 Task: Select the criteria, the date is on or before "yesterday".
Action: Mouse moved to (220, 83)
Screenshot: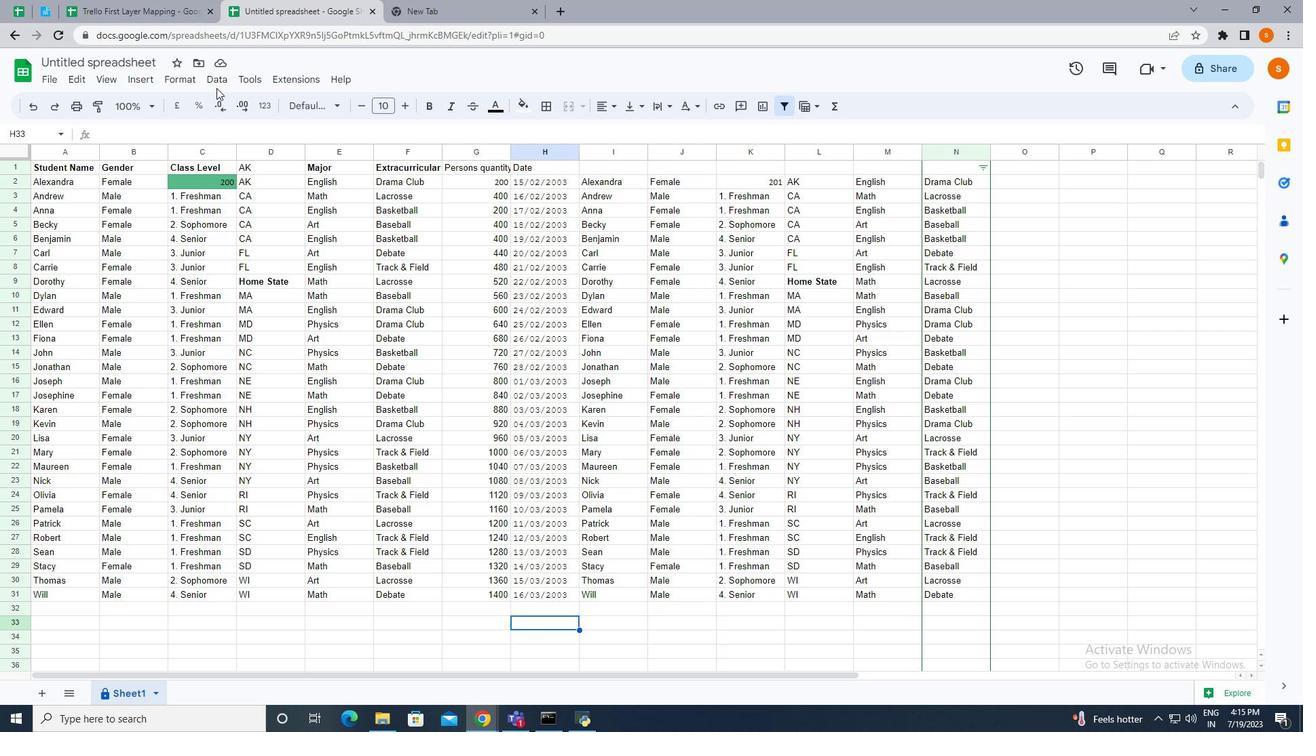 
Action: Mouse pressed left at (220, 83)
Screenshot: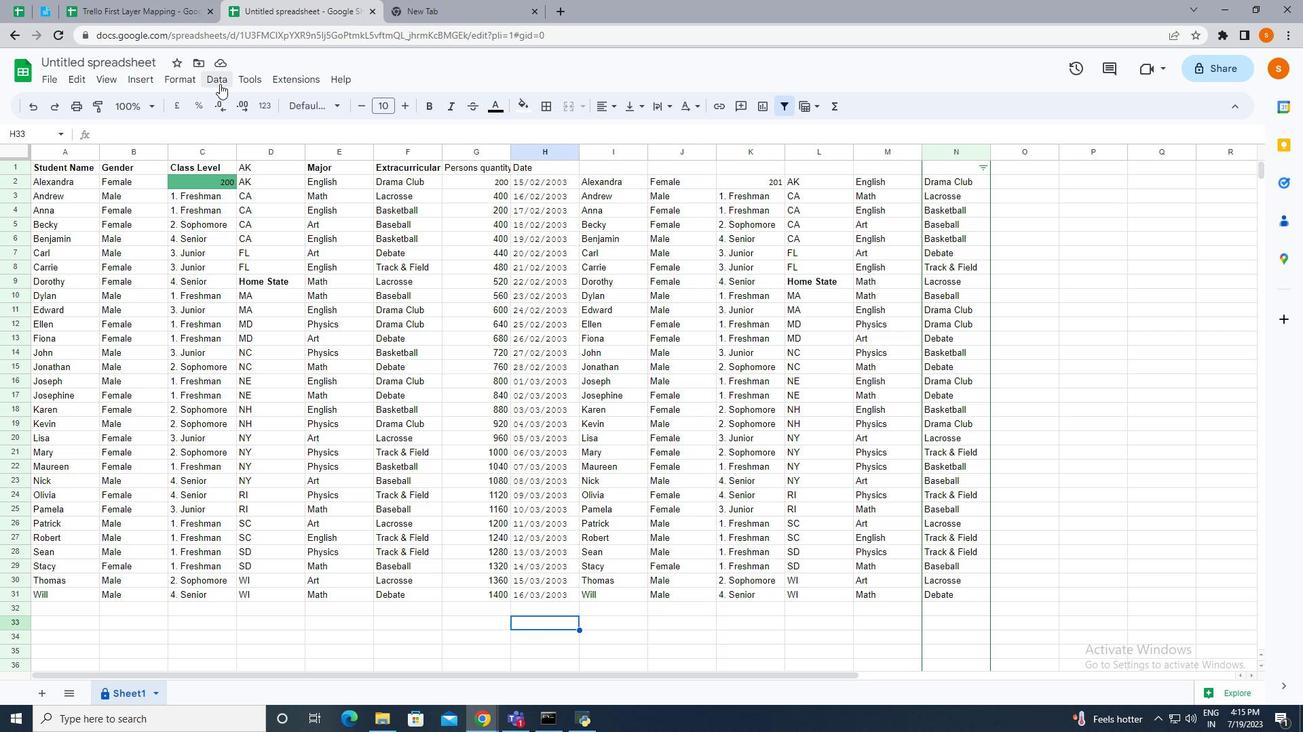 
Action: Mouse moved to (253, 351)
Screenshot: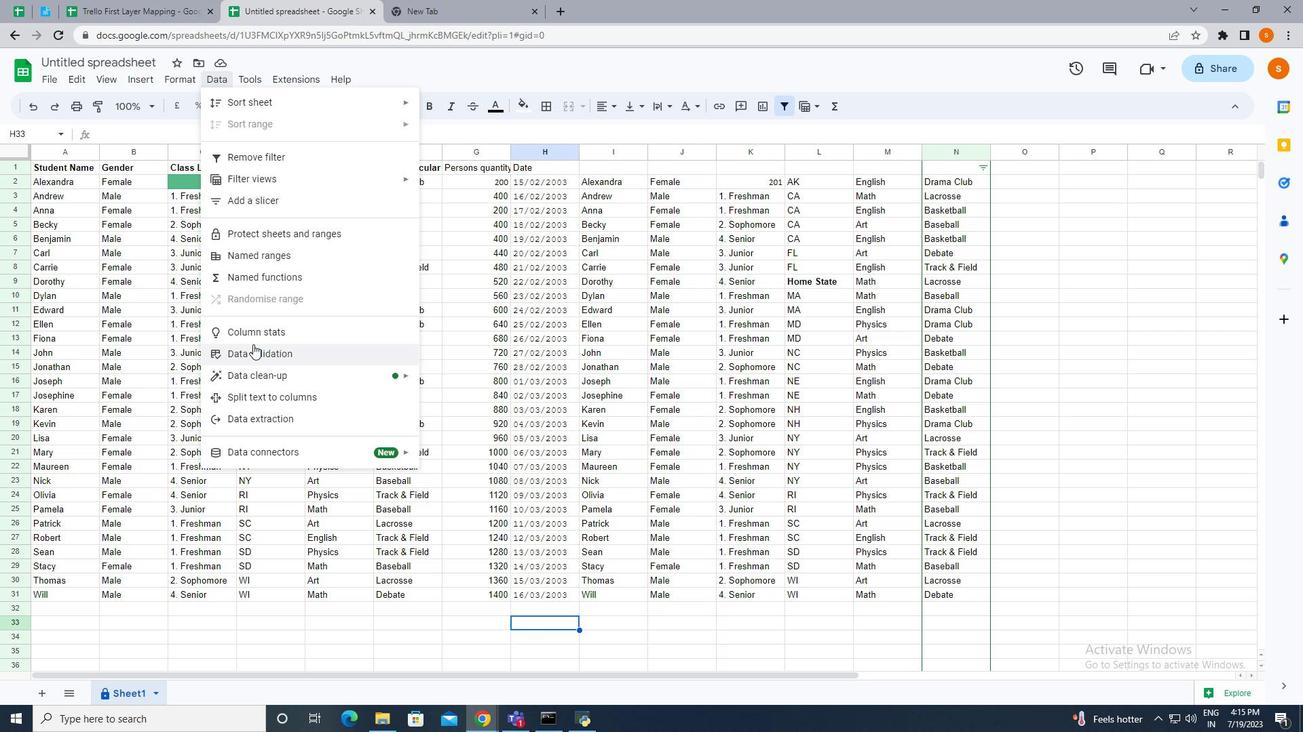 
Action: Mouse pressed left at (253, 351)
Screenshot: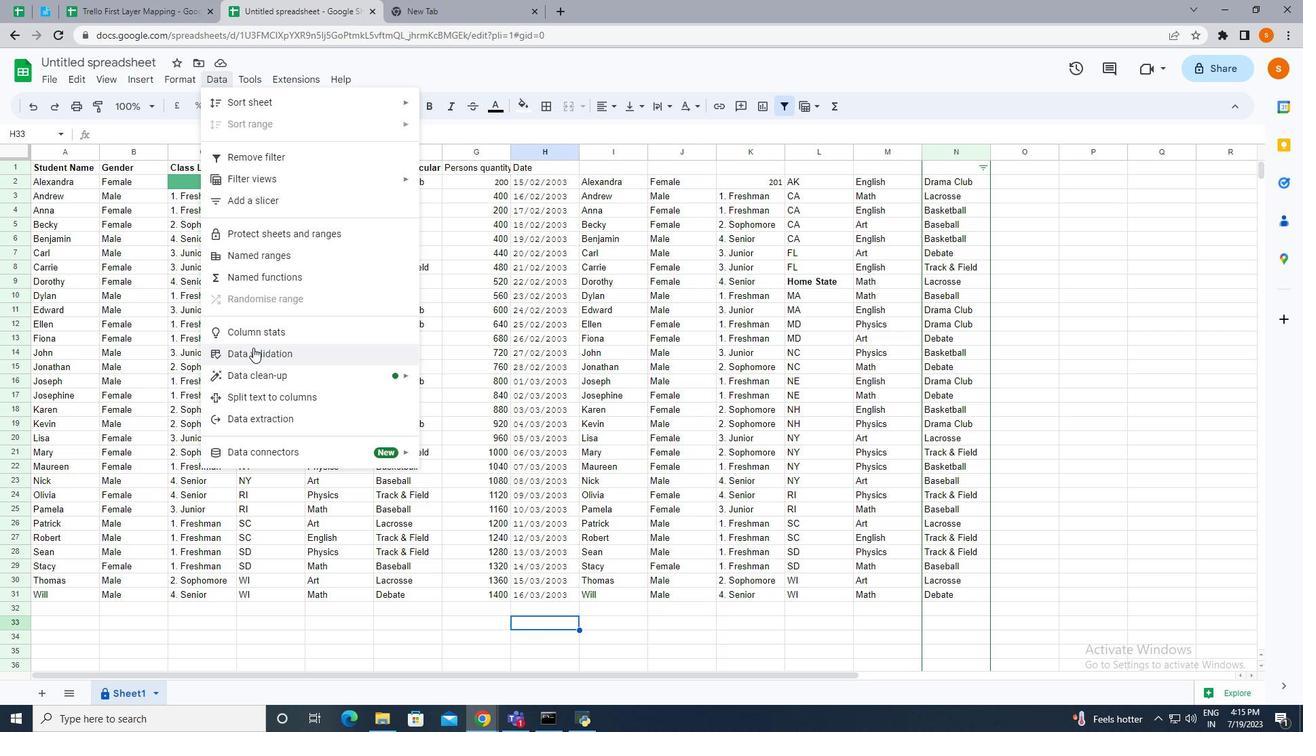 
Action: Mouse moved to (1082, 173)
Screenshot: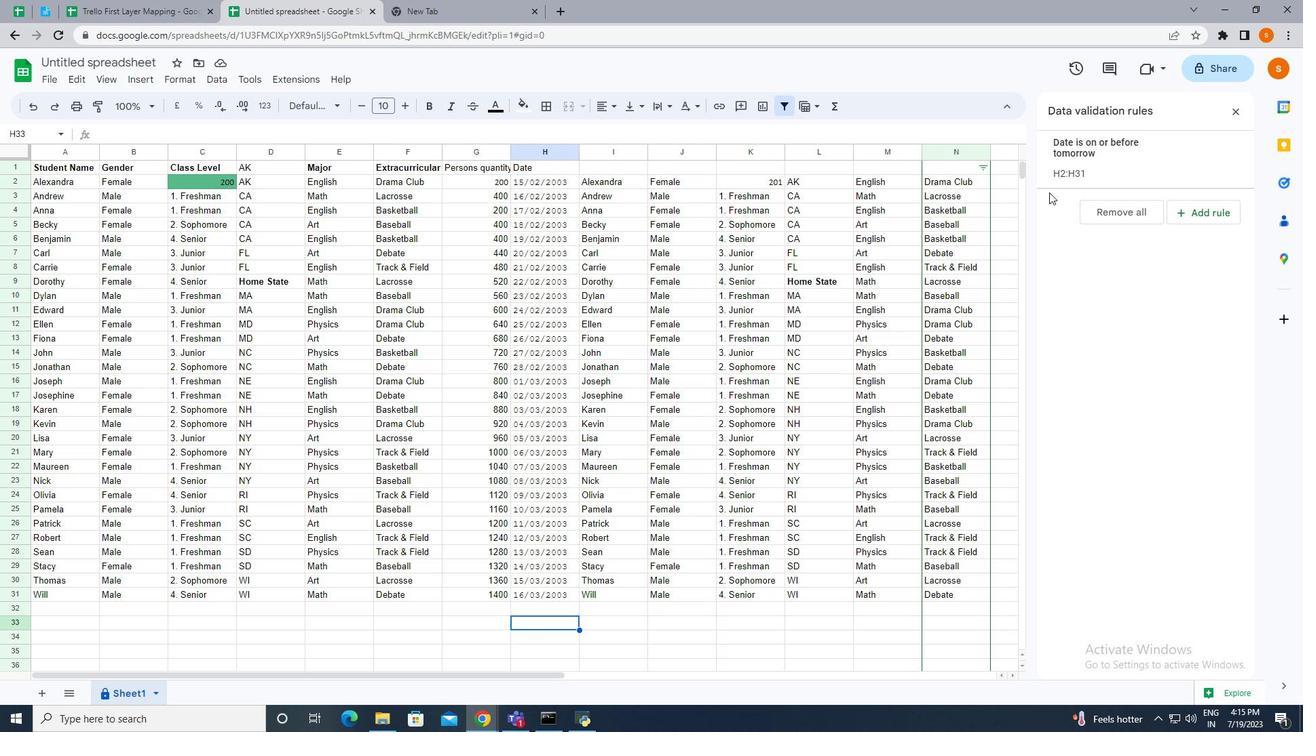 
Action: Mouse pressed left at (1082, 173)
Screenshot: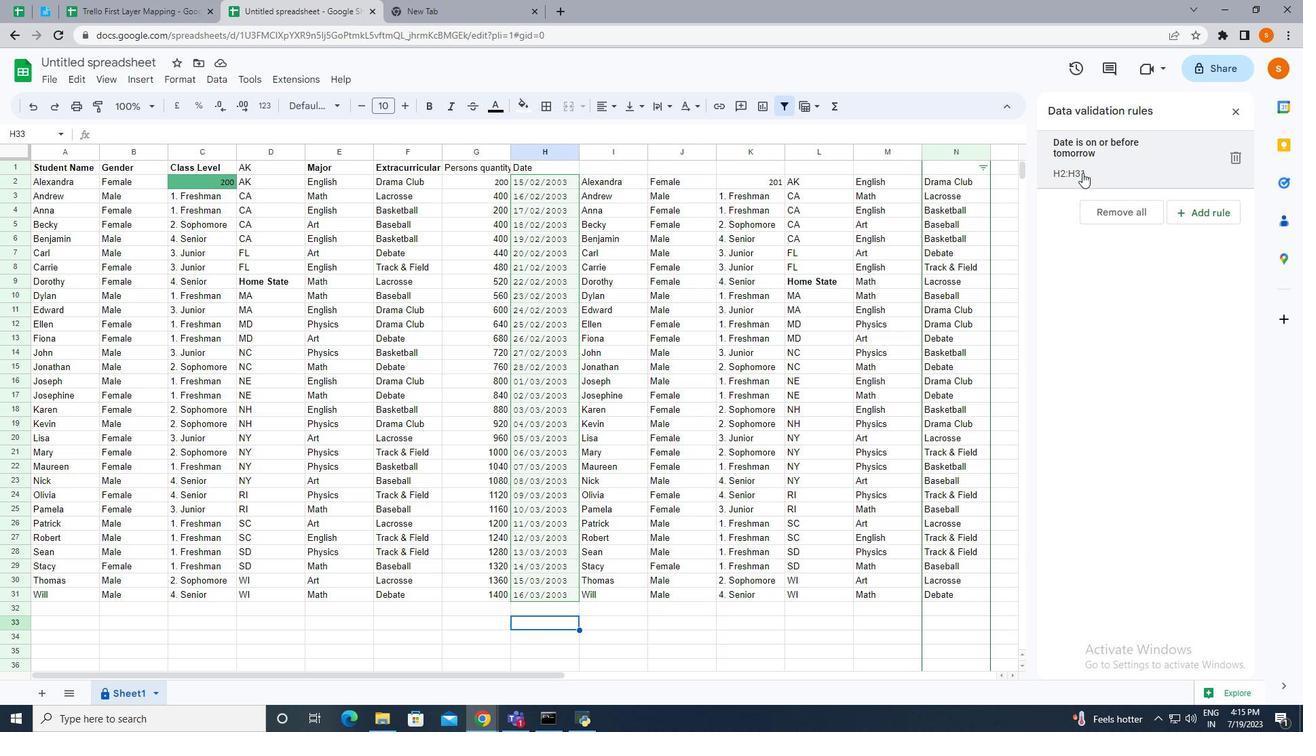 
Action: Mouse moved to (1112, 249)
Screenshot: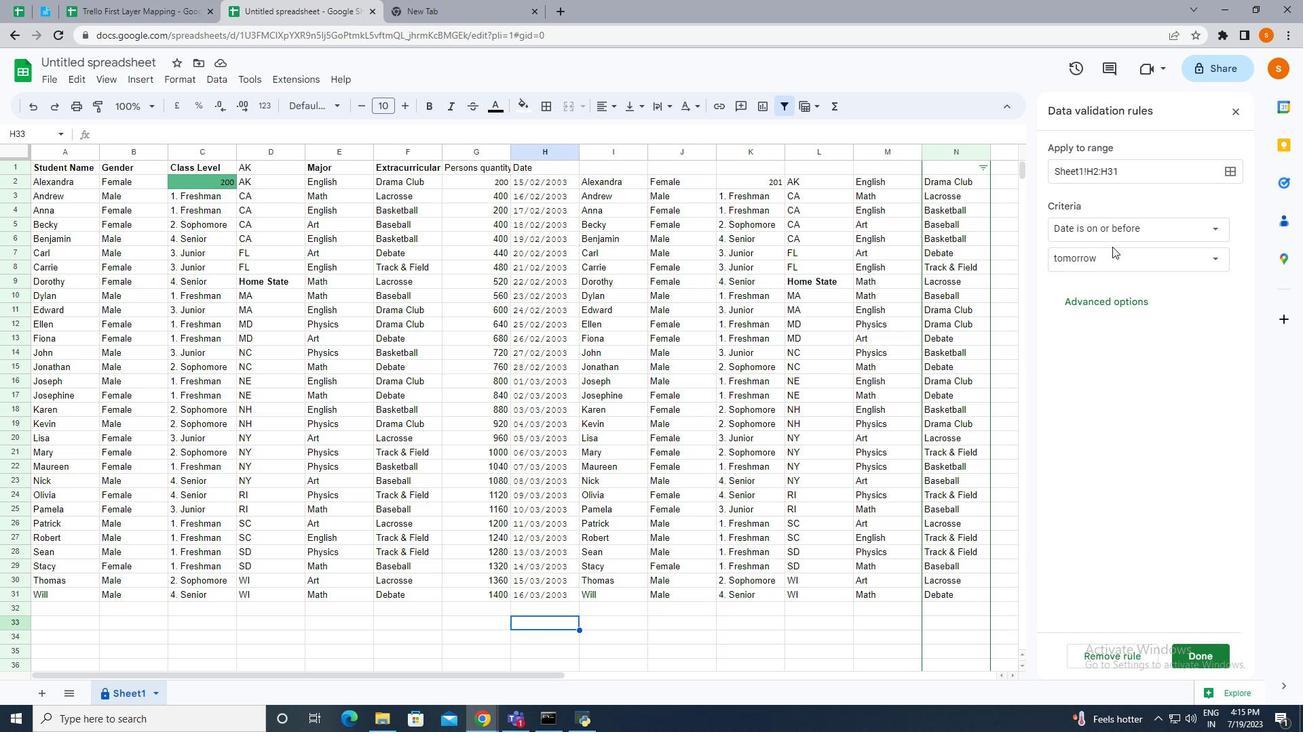 
Action: Mouse pressed left at (1112, 249)
Screenshot: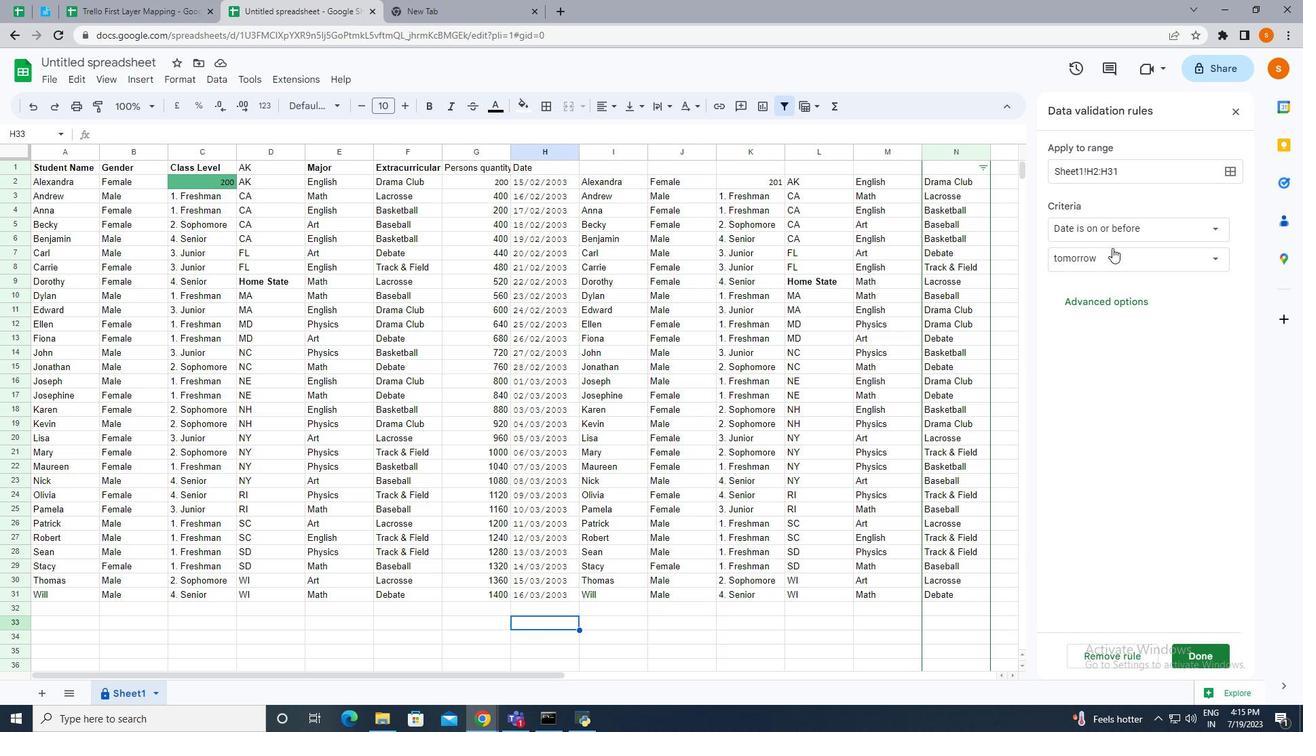 
Action: Mouse moved to (1101, 275)
Screenshot: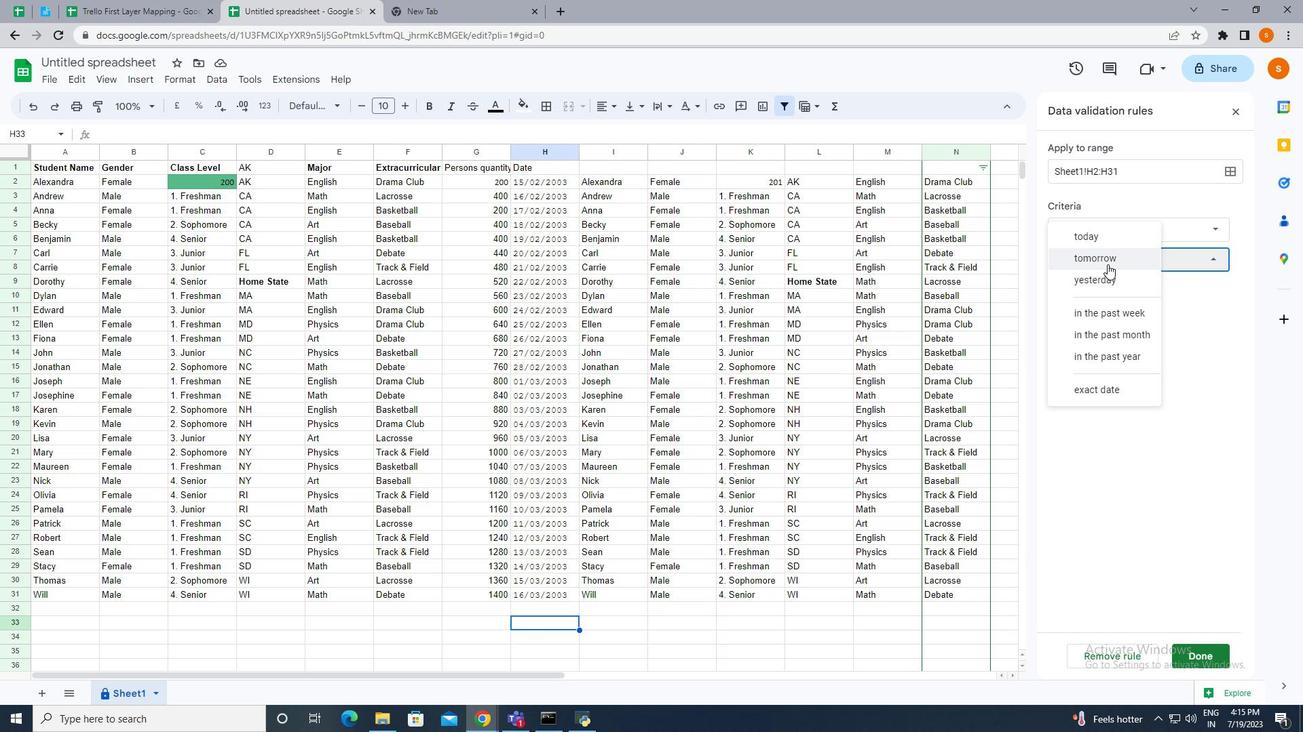 
Action: Mouse pressed left at (1101, 275)
Screenshot: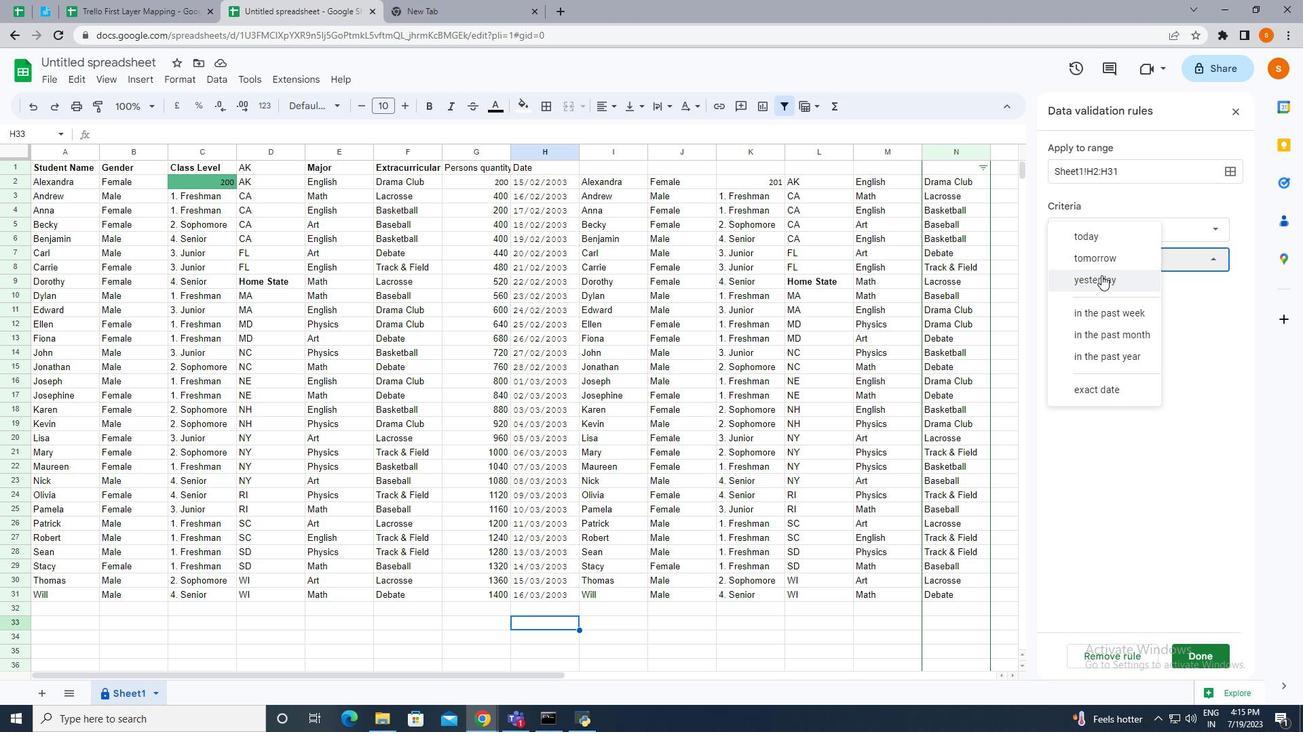 
Action: Mouse moved to (1166, 620)
Screenshot: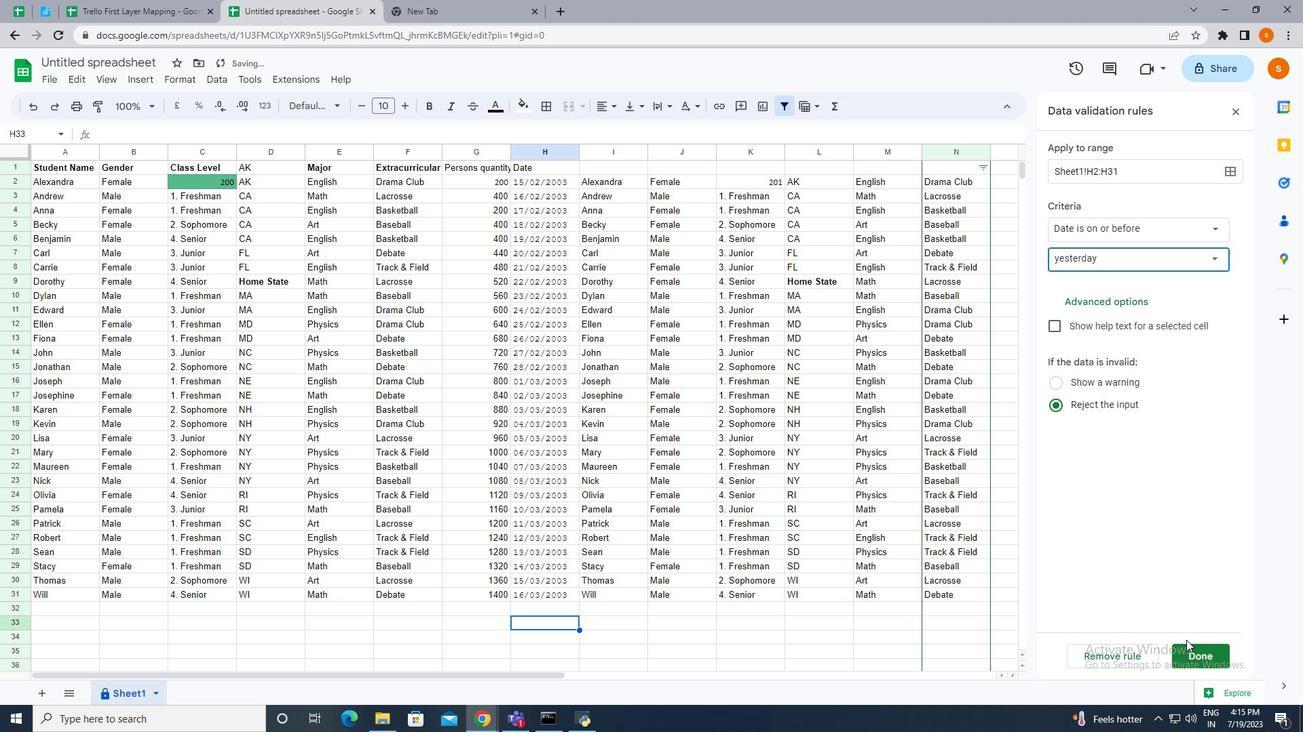 
Action: Key pressed <Key.f10>
Screenshot: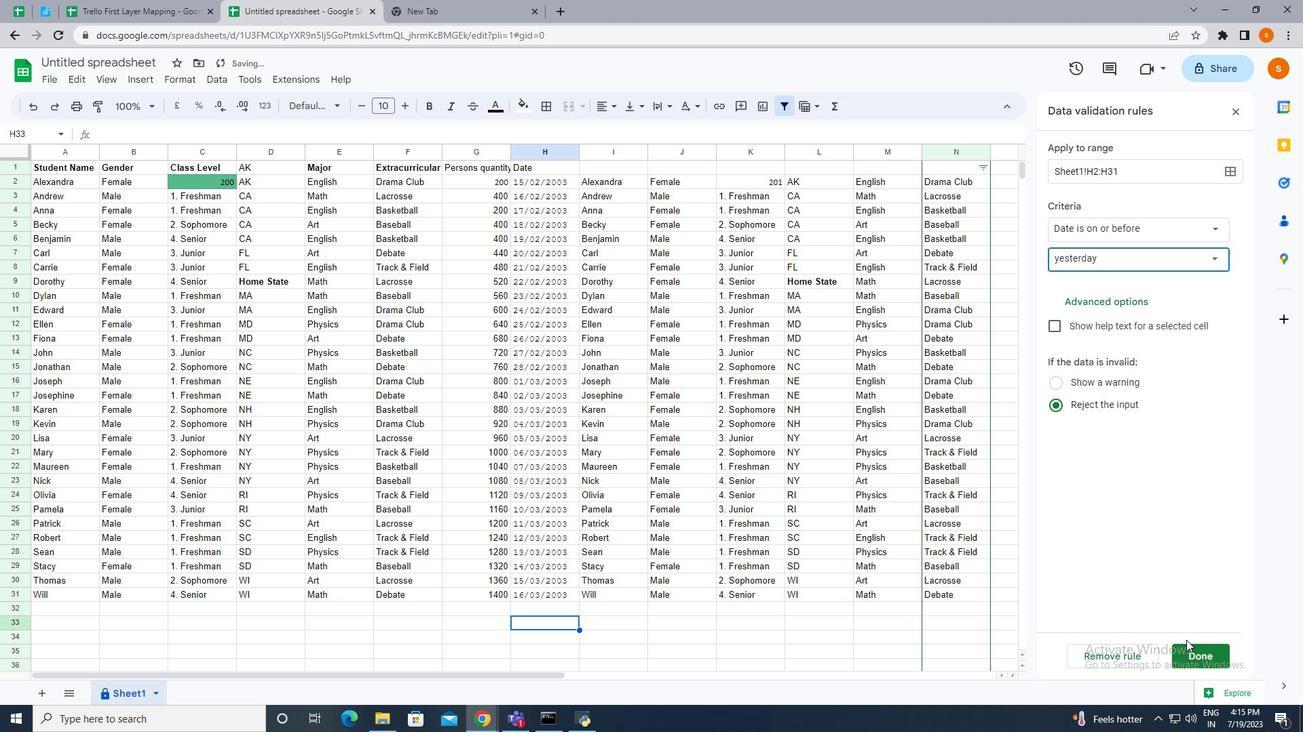 
Action: Mouse moved to (1014, 578)
Screenshot: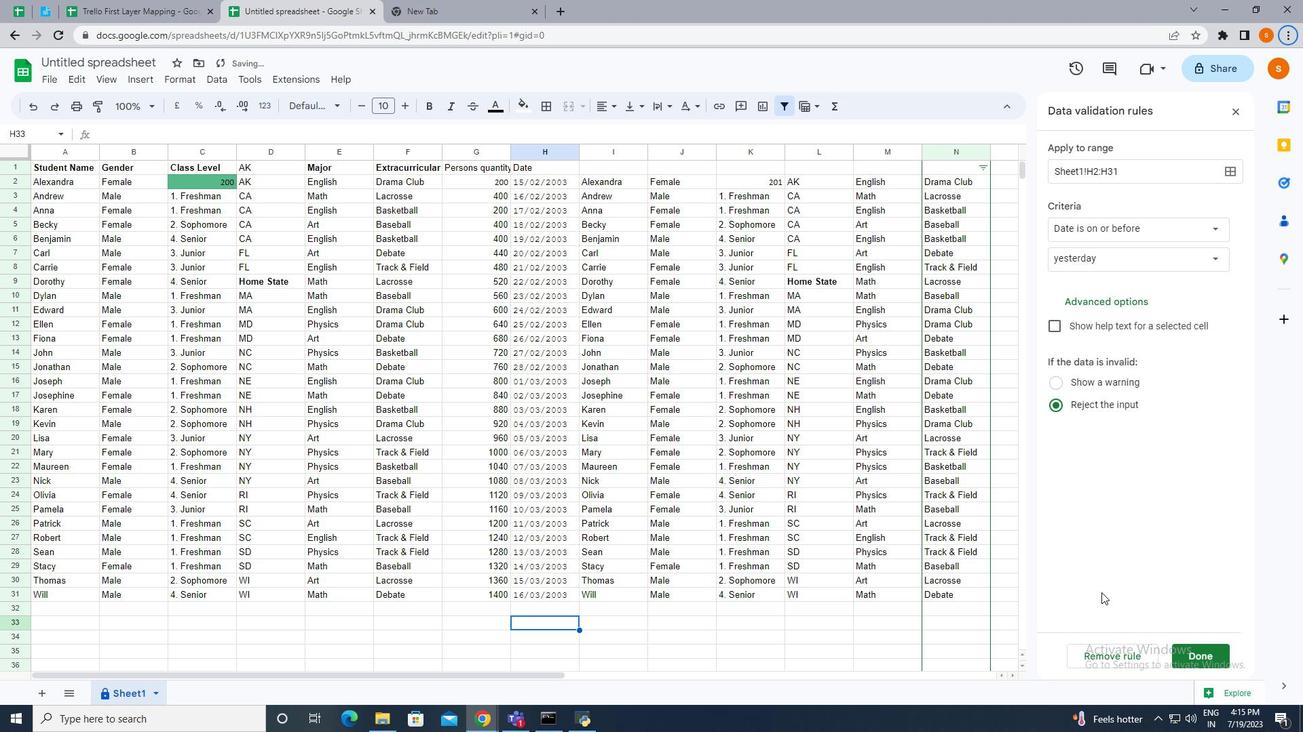 
